 Task: For heading  Tahoma with underline.  font size for heading20,  'Change the font style of data to'Arial.  and font size to 12,  Change the alignment of both headline & data to Align left.  In the sheet  Financial Management Tracker
Action: Mouse moved to (129, 51)
Screenshot: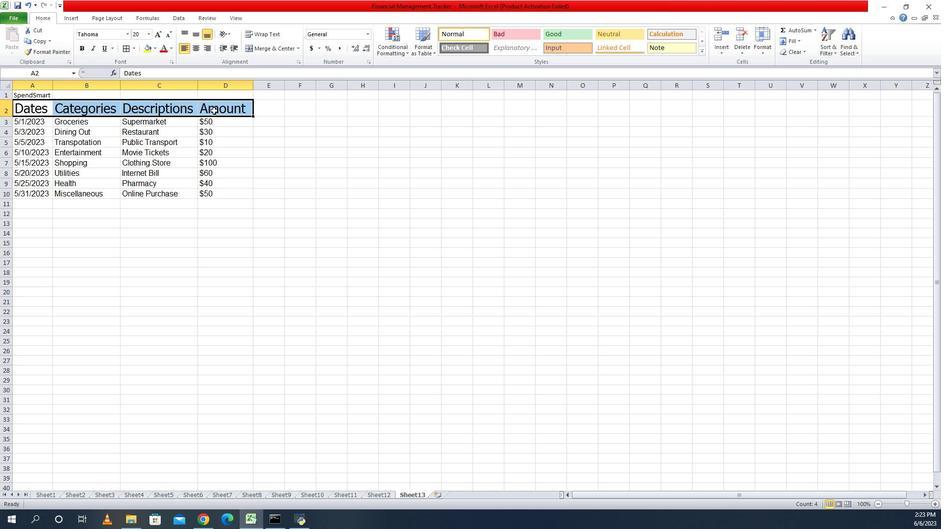 
Action: Mouse pressed left at (129, 51)
Screenshot: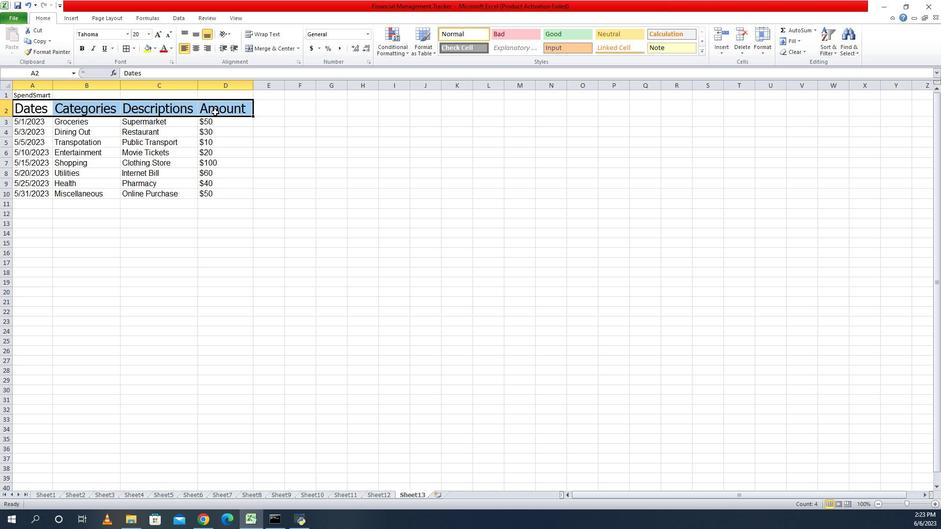 
Action: Mouse pressed left at (129, 51)
Screenshot: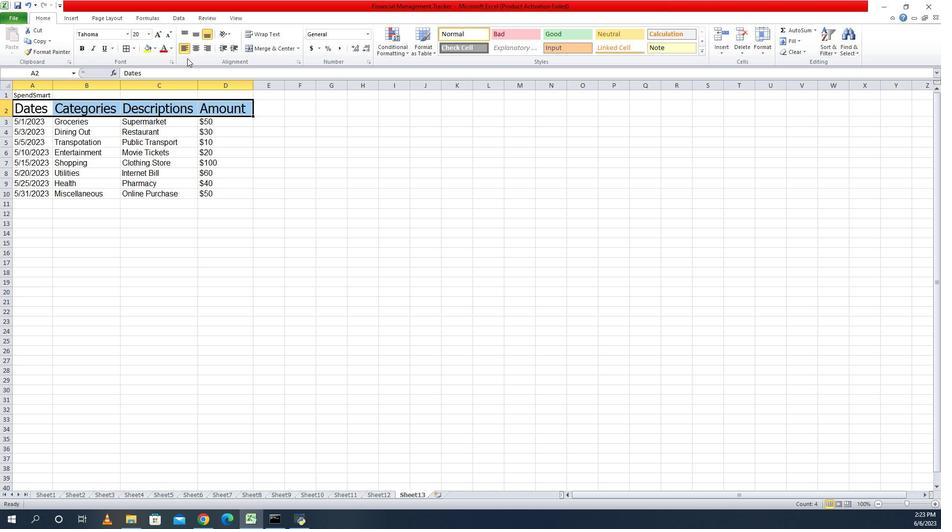 
Action: Mouse moved to (101, 51)
Screenshot: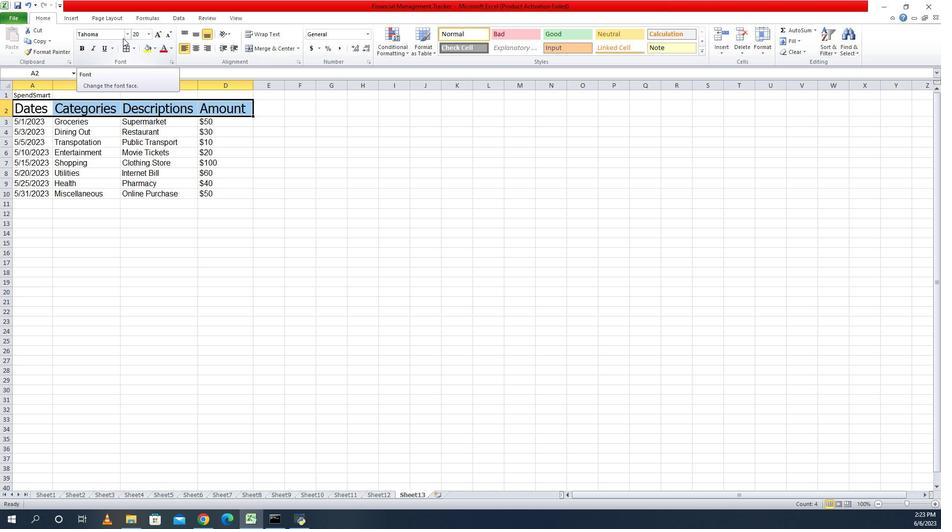 
Action: Mouse pressed left at (124, 51)
Screenshot: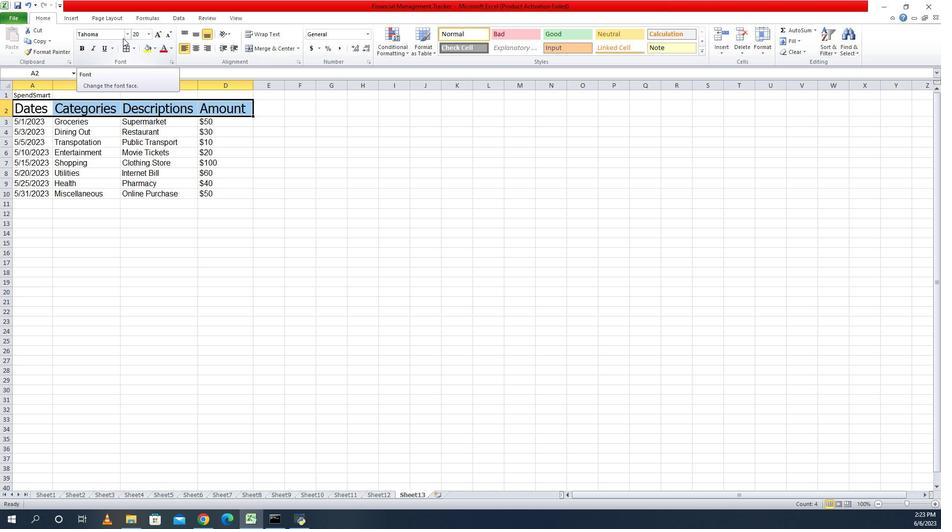 
Action: Mouse moved to (123, 51)
Screenshot: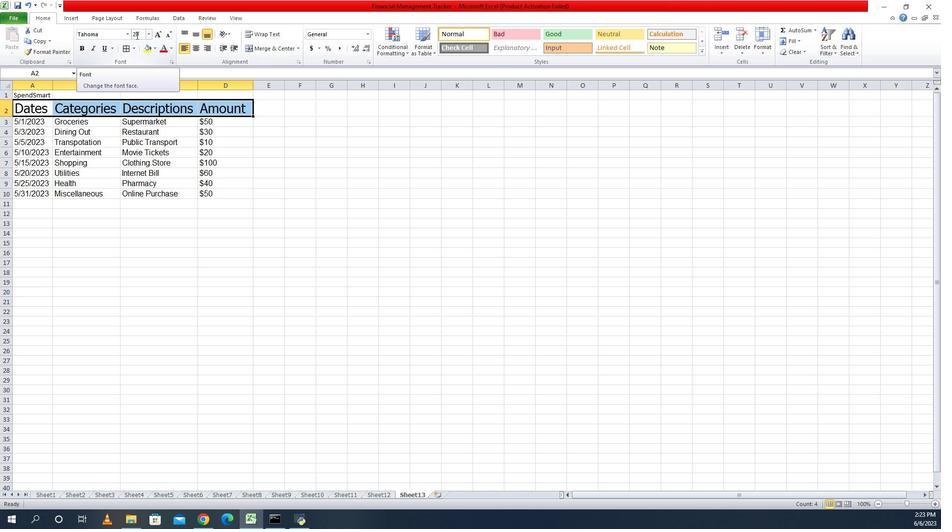 
Action: Mouse pressed left at (123, 51)
Screenshot: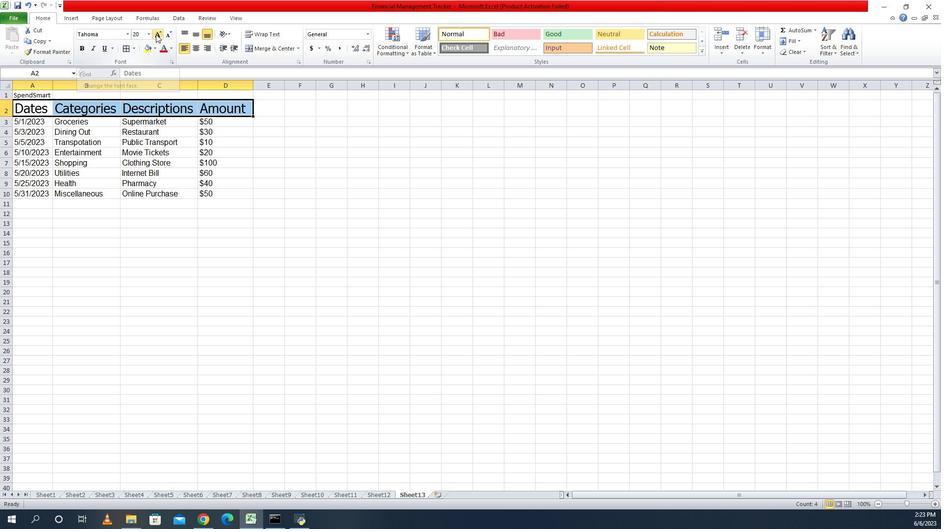 
Action: Mouse moved to (102, 51)
Screenshot: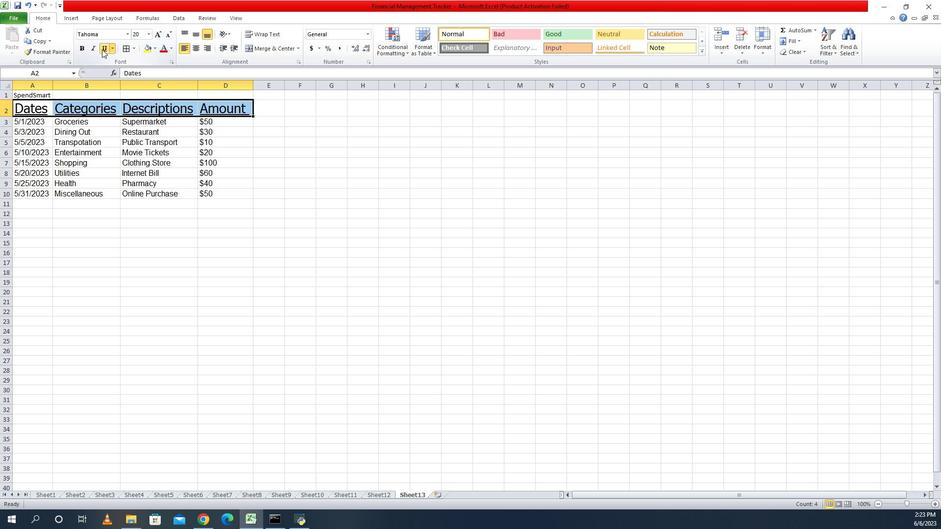 
Action: Mouse pressed left at (102, 51)
Screenshot: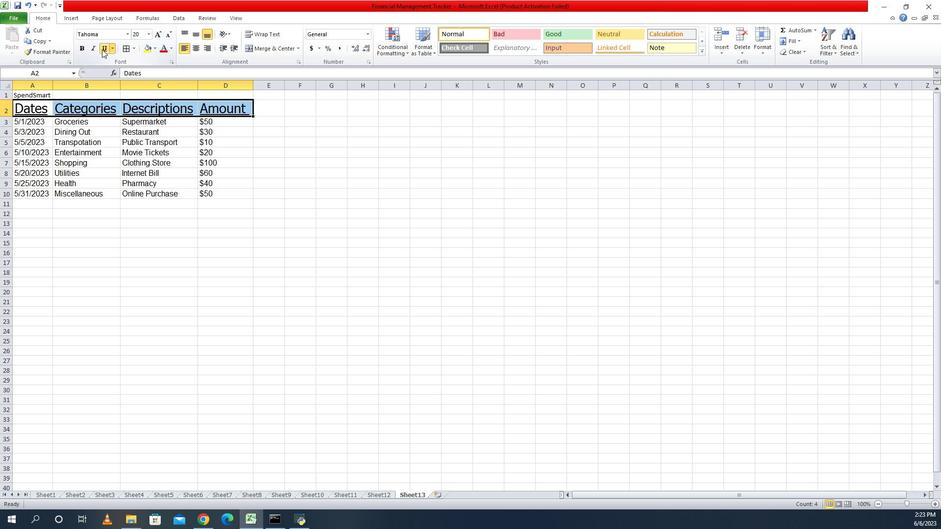 
Action: Mouse moved to (102, 51)
Screenshot: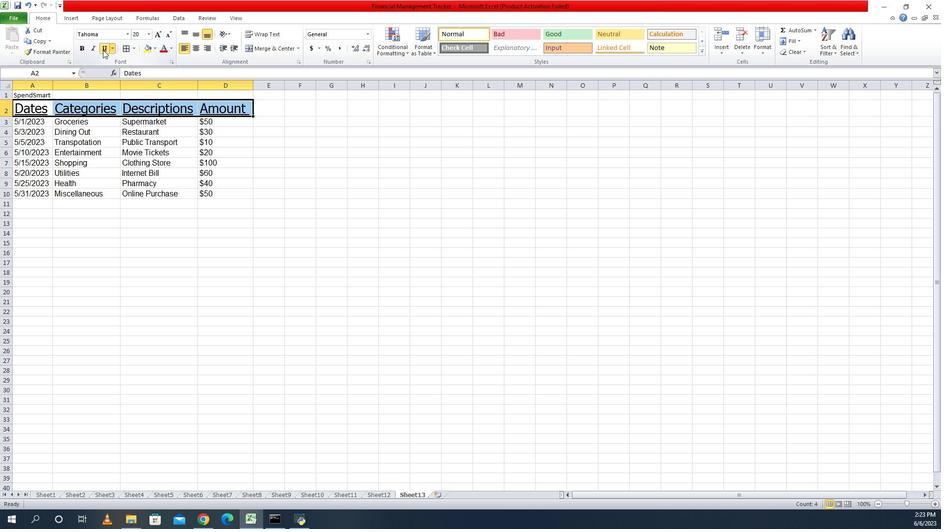 
Action: Key pressed ta<Key.enter>
Screenshot: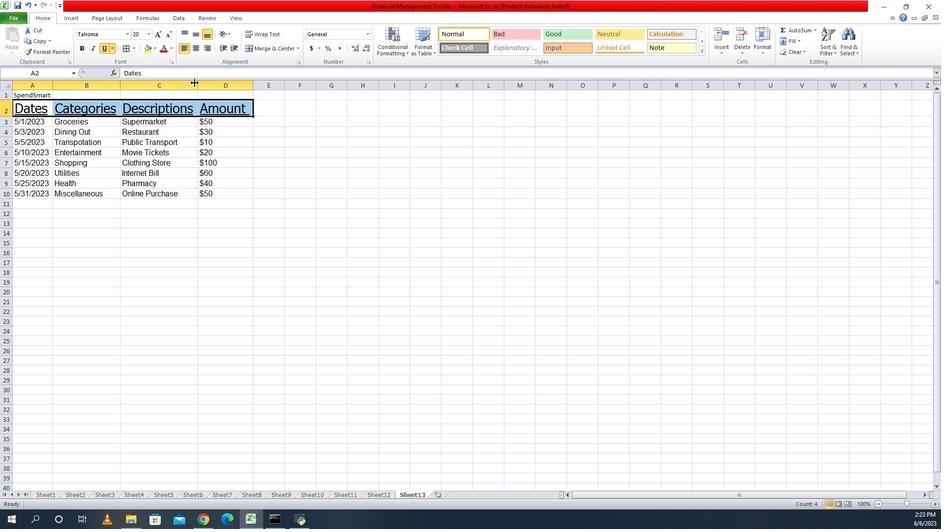 
Action: Mouse moved to (129, 51)
Screenshot: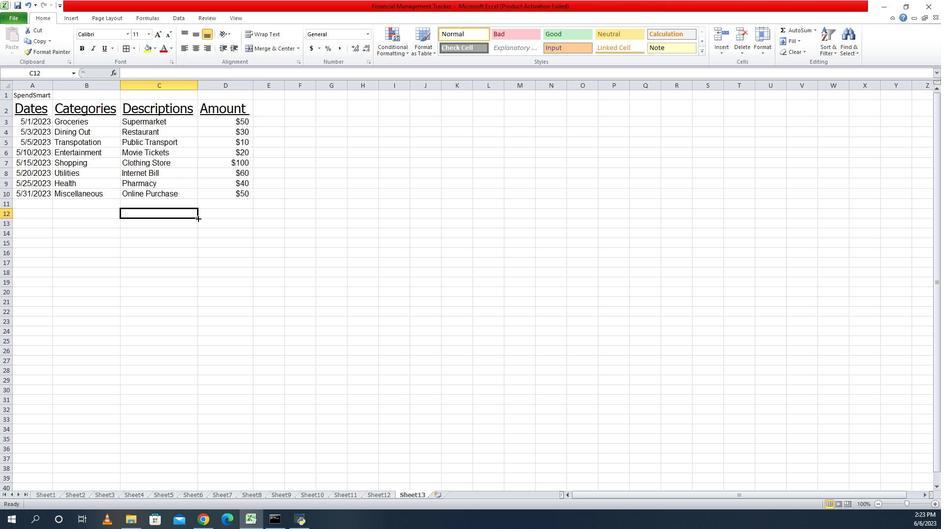 
Action: Mouse pressed left at (129, 51)
Screenshot: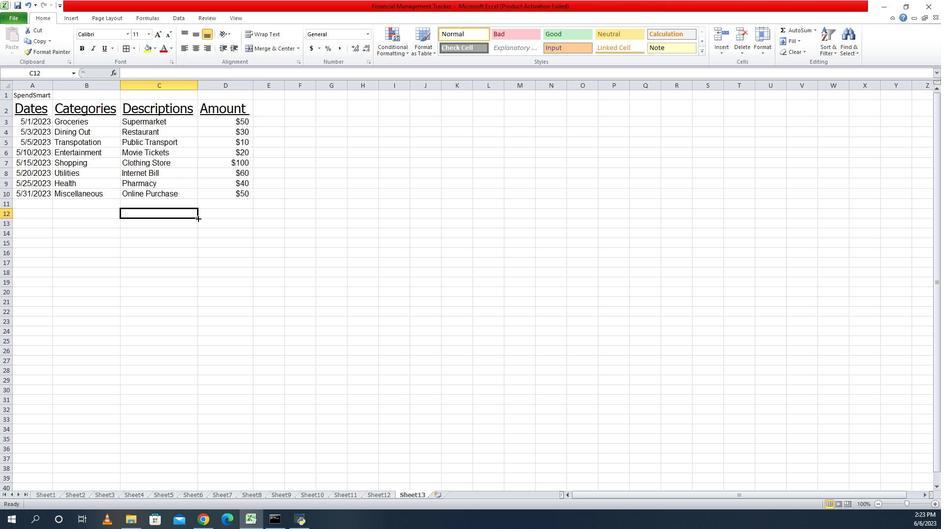
Action: Mouse moved to (94, 51)
Screenshot: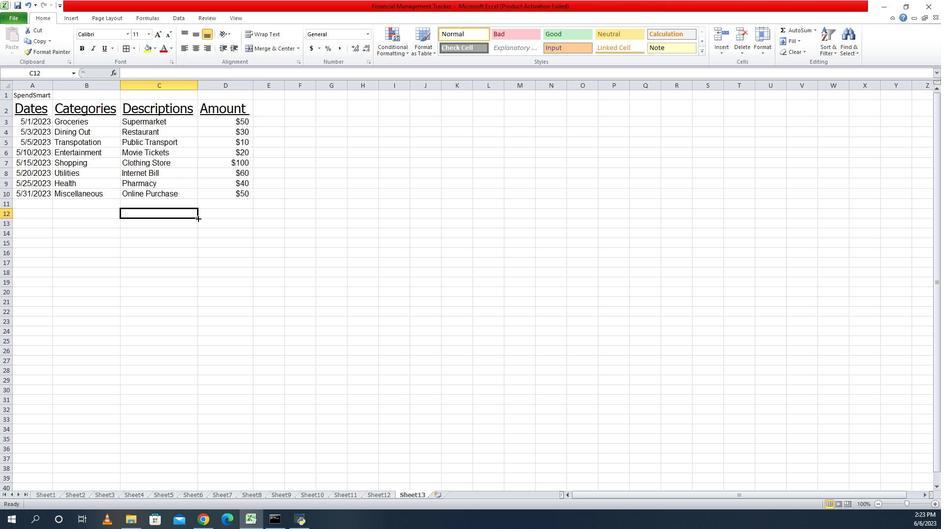 
Action: Mouse pressed left at (94, 51)
Screenshot: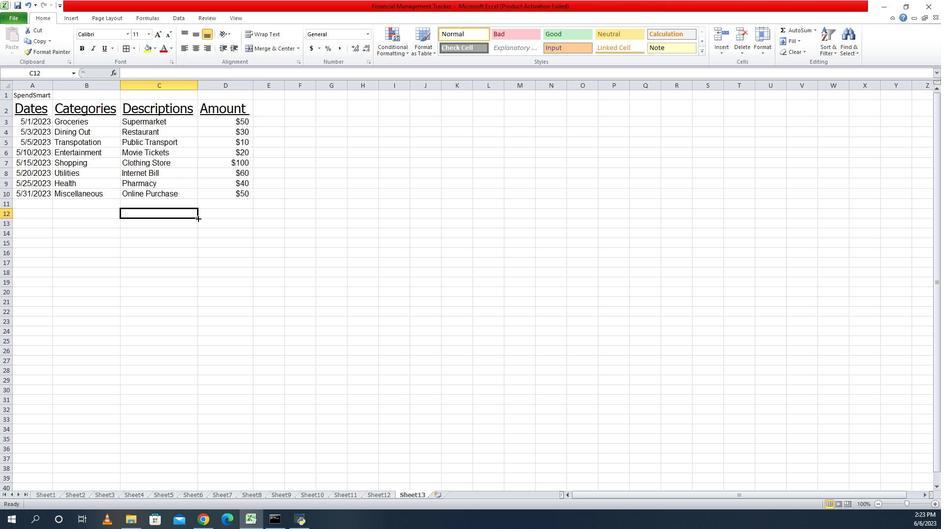 
Action: Mouse moved to (96, 51)
Screenshot: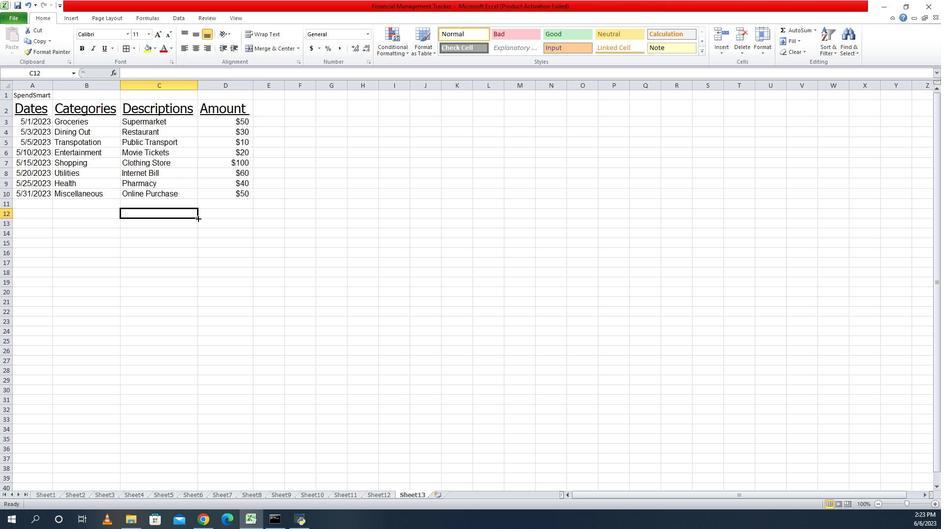 
Action: Mouse pressed left at (96, 51)
Screenshot: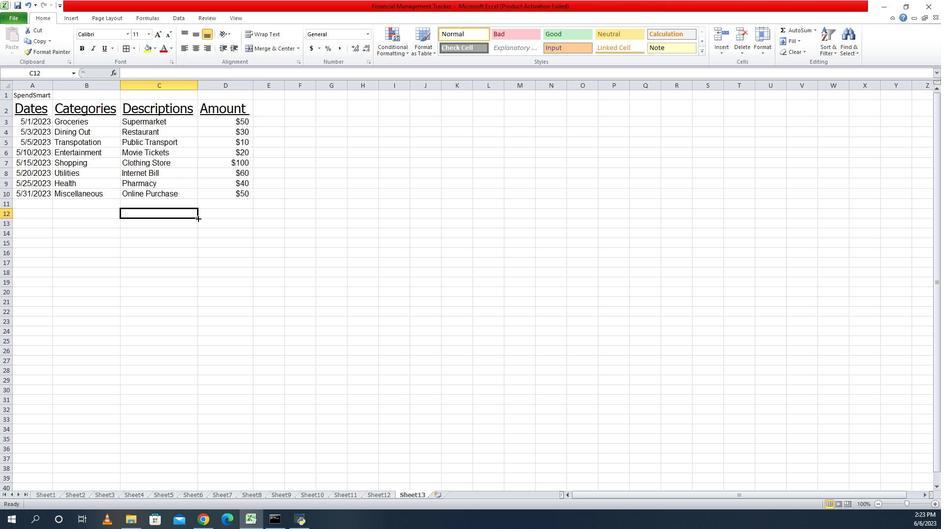 
Action: Mouse moved to (88, 51)
Screenshot: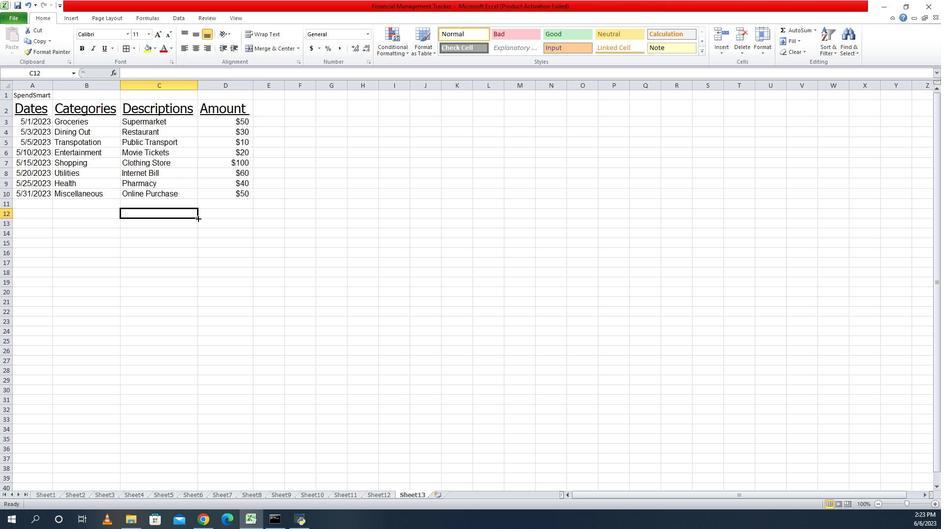 
Action: Mouse pressed left at (88, 51)
Screenshot: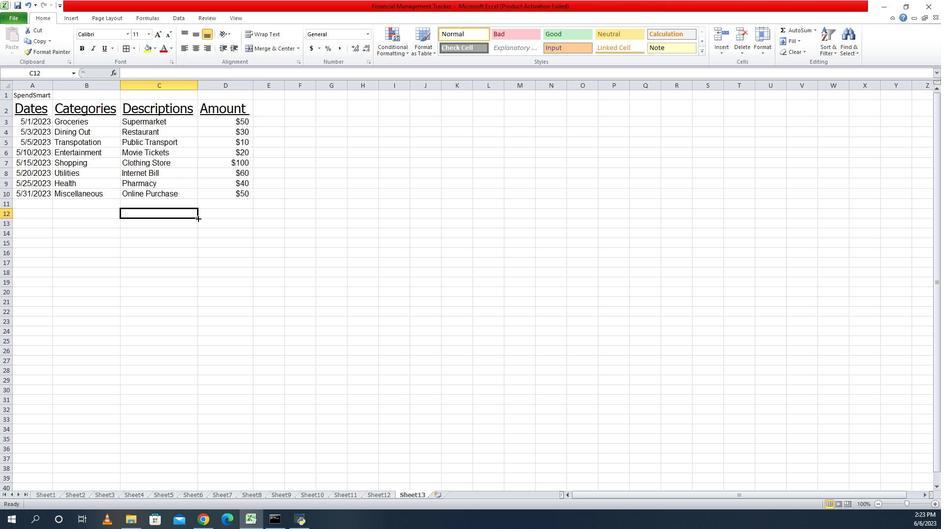 
Action: Mouse moved to (90, 51)
Screenshot: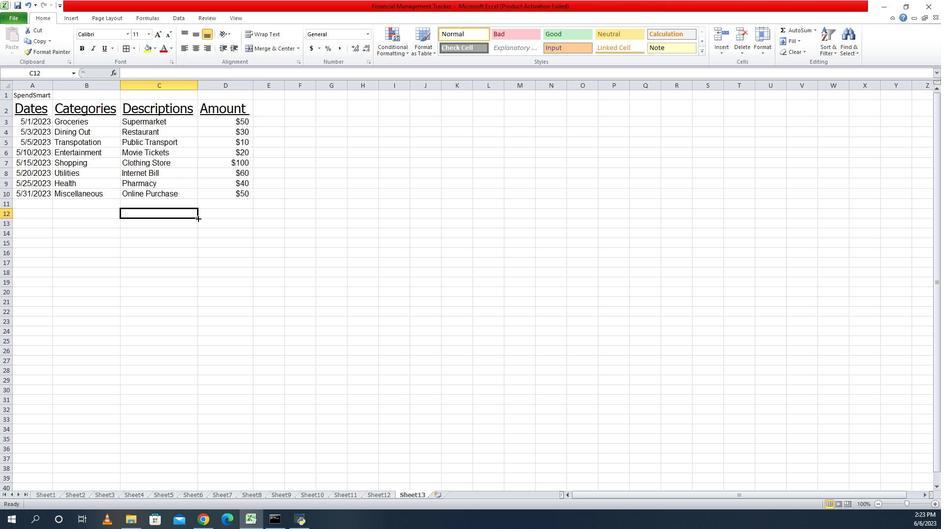 
Action: Mouse pressed left at (90, 51)
Screenshot: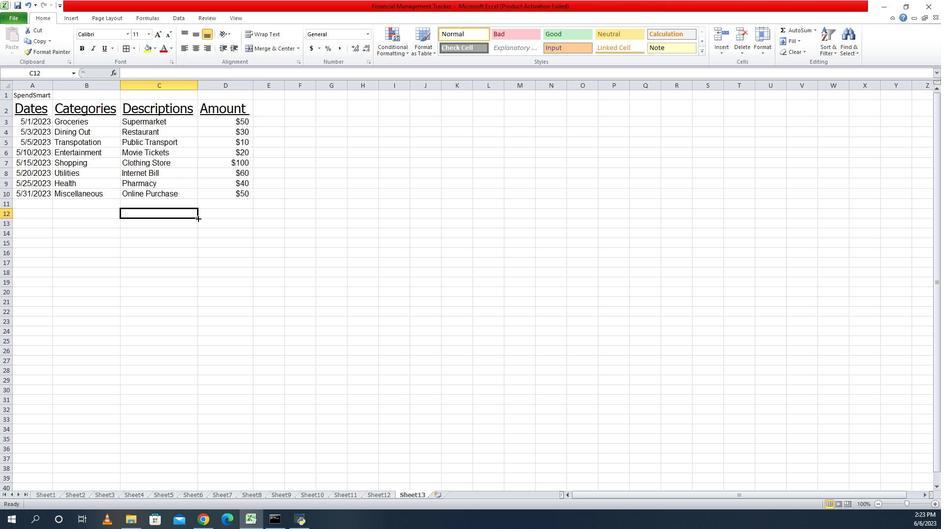 
Action: Mouse moved to (120, 51)
Screenshot: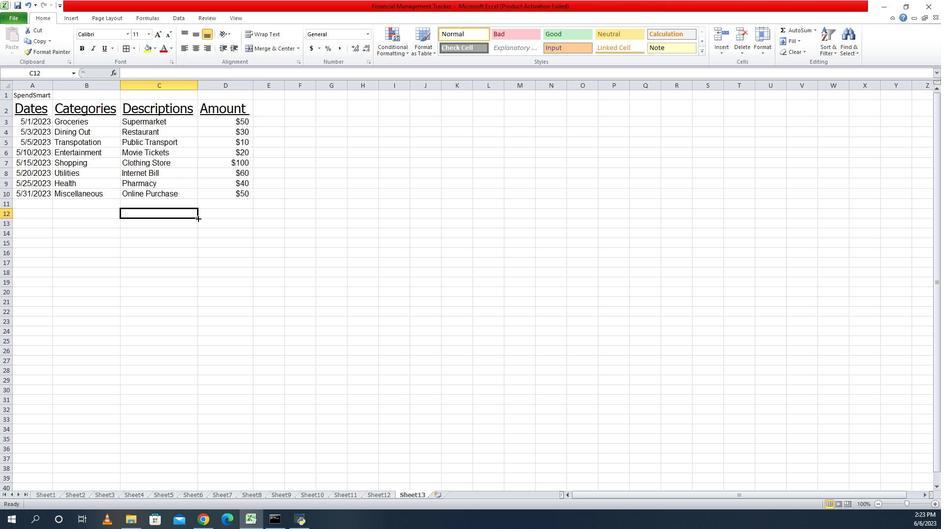
Action: Mouse pressed left at (120, 51)
Screenshot: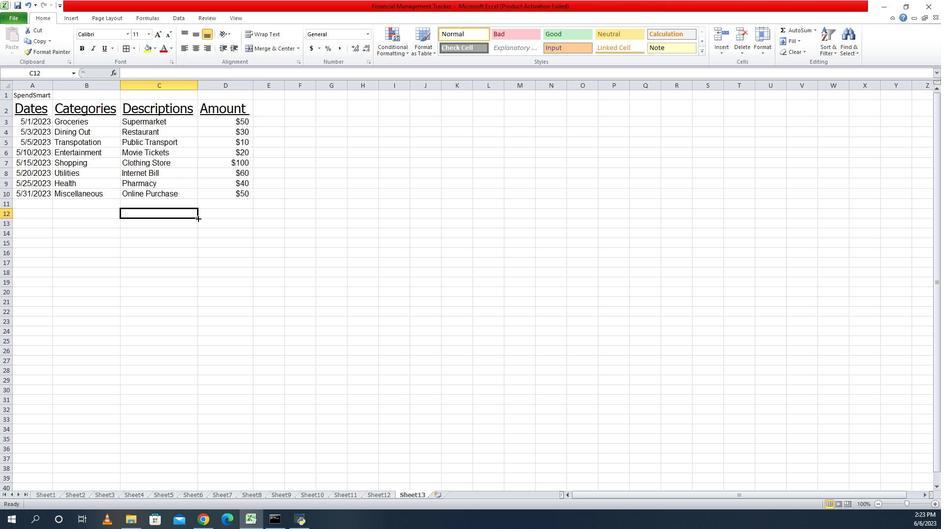 
Action: Mouse moved to (76, 51)
Screenshot: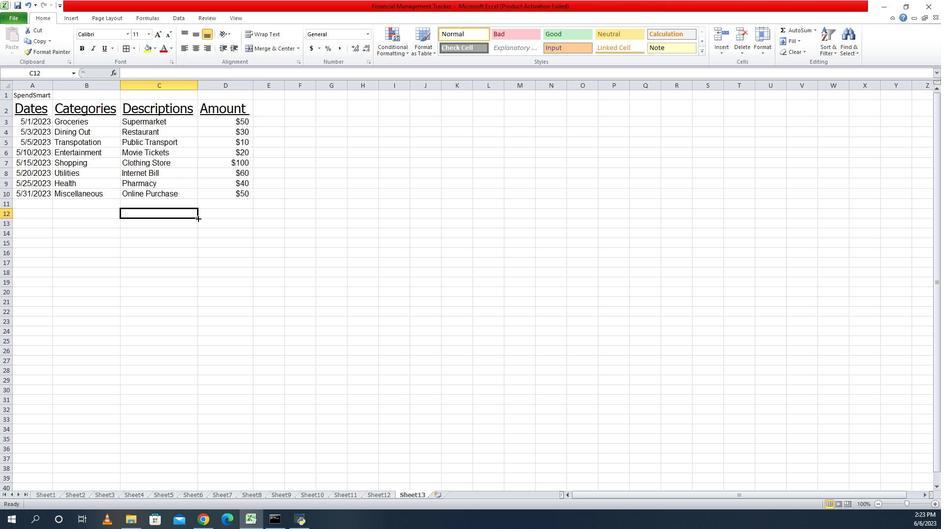 
Action: Mouse pressed left at (76, 51)
Screenshot: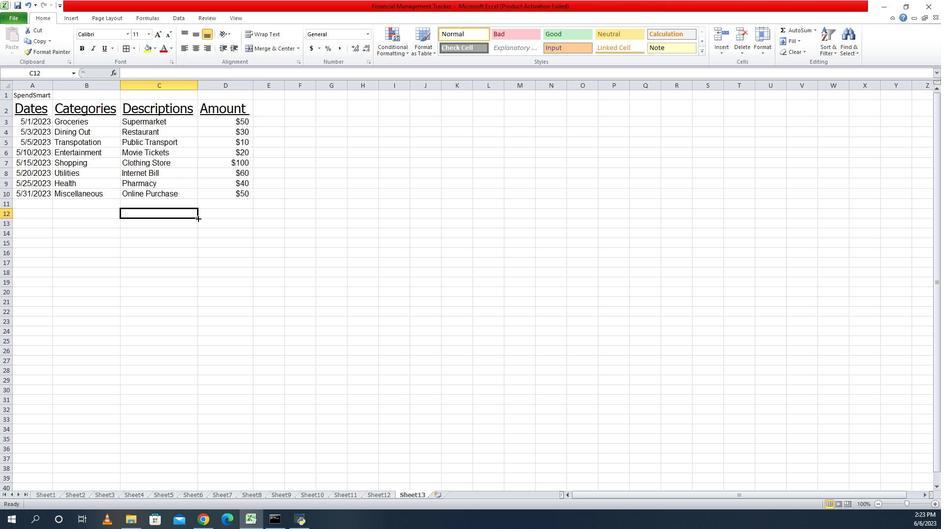 
Action: Mouse moved to (44, 50)
Screenshot: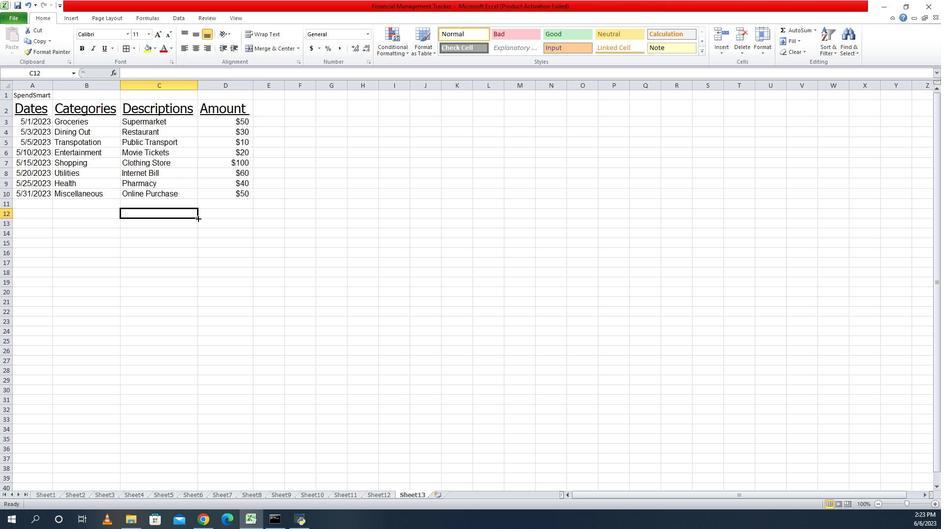 
Action: Mouse pressed left at (44, 50)
Screenshot: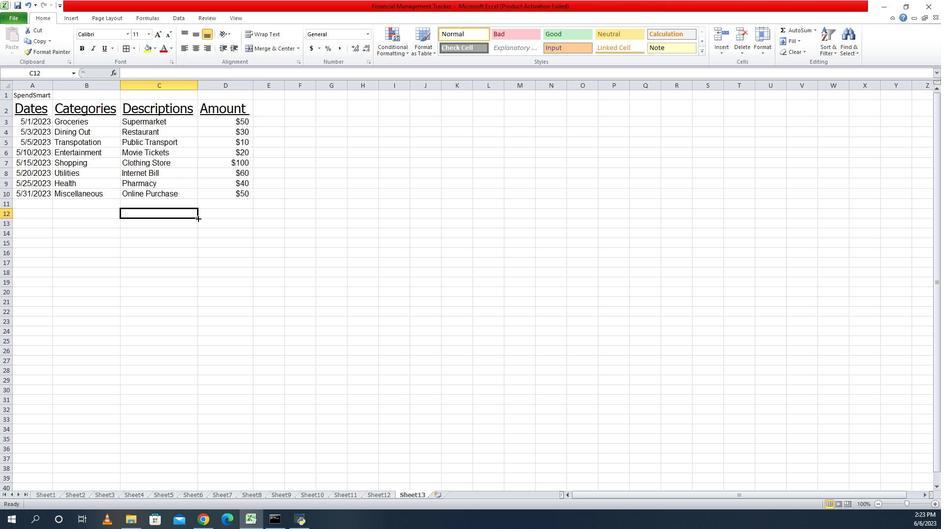 
Action: Mouse moved to (123, 51)
Screenshot: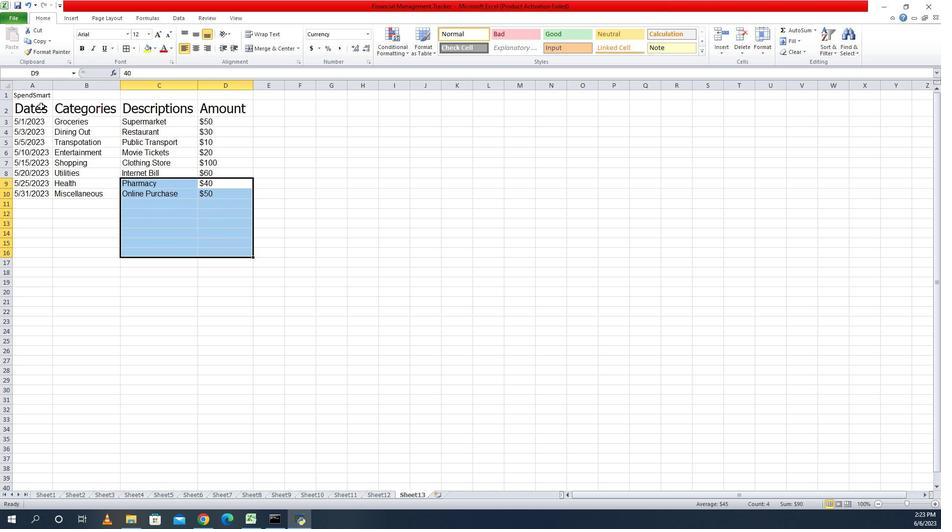 
Action: Mouse pressed left at (123, 51)
Screenshot: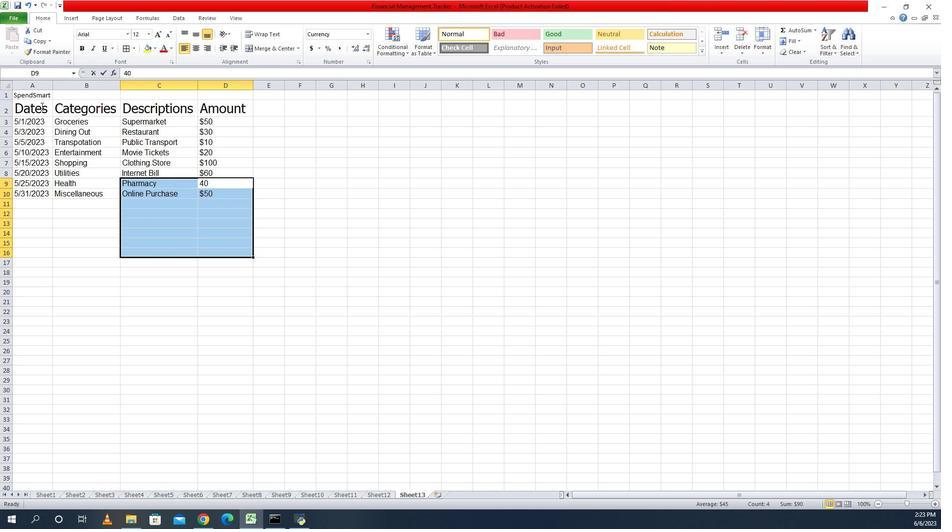 
Action: Mouse moved to (120, 51)
Screenshot: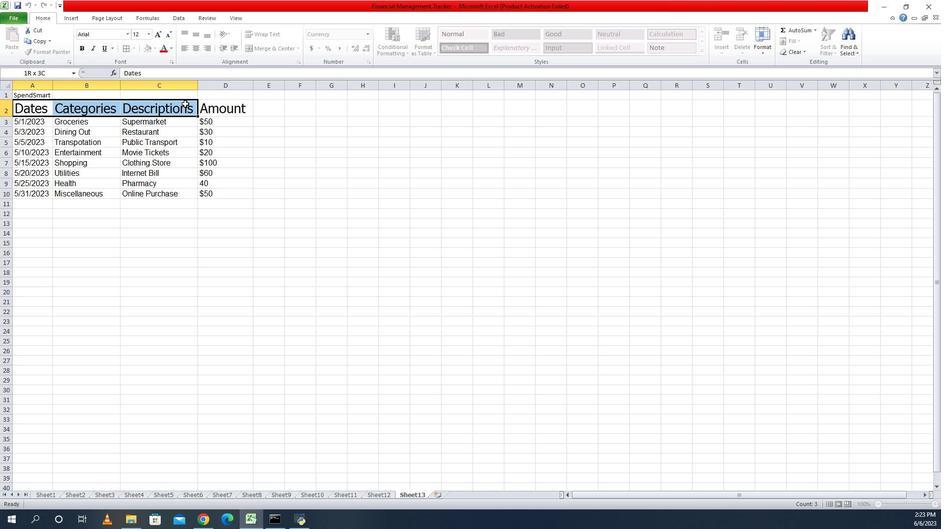 
Action: Mouse pressed left at (120, 51)
Screenshot: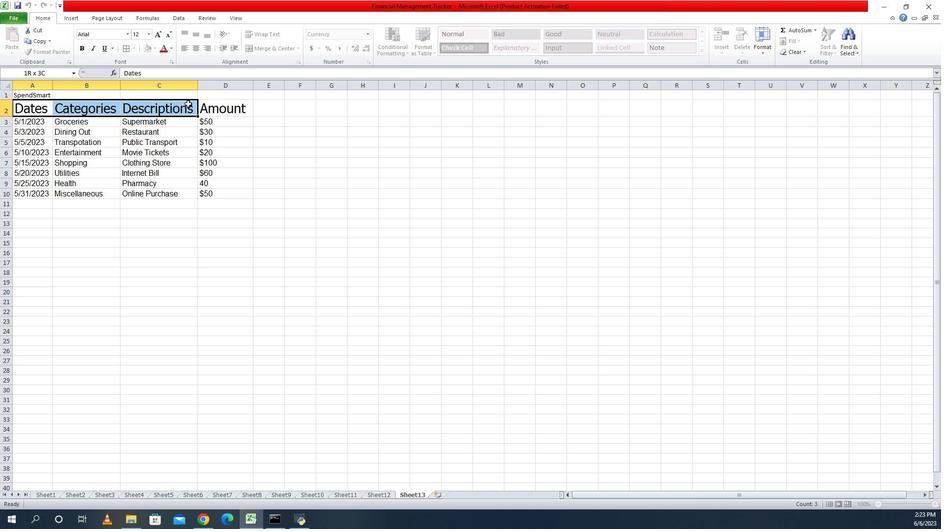 
Action: Mouse moved to (94, 50)
Screenshot: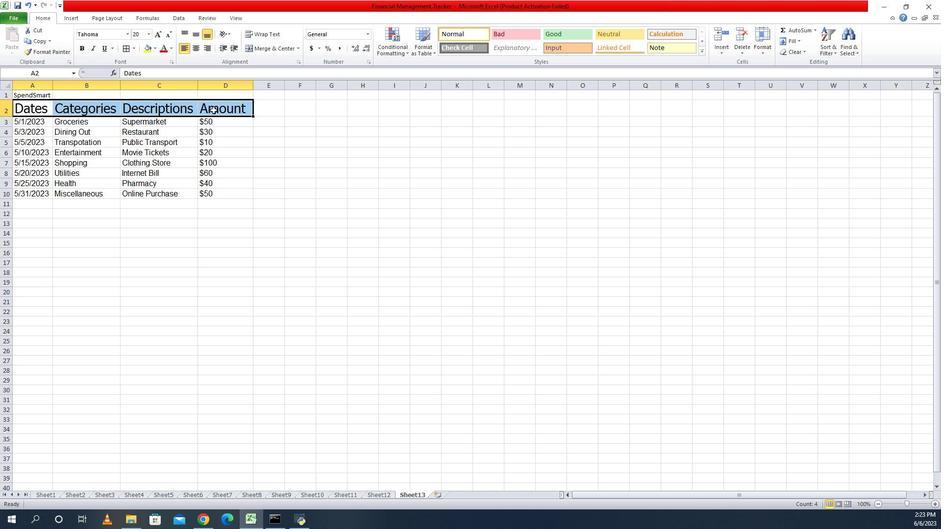 
Action: Mouse pressed left at (94, 50)
Screenshot: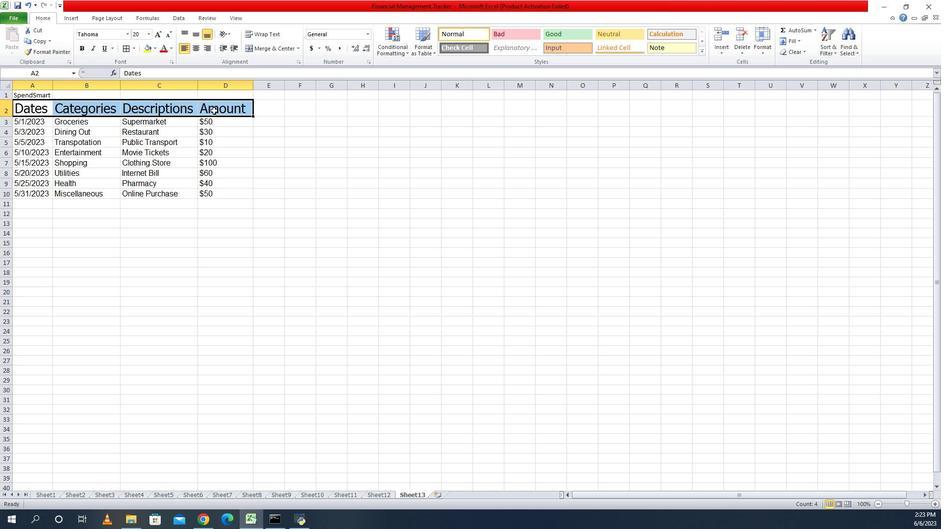 
Action: Mouse moved to (123, 51)
Screenshot: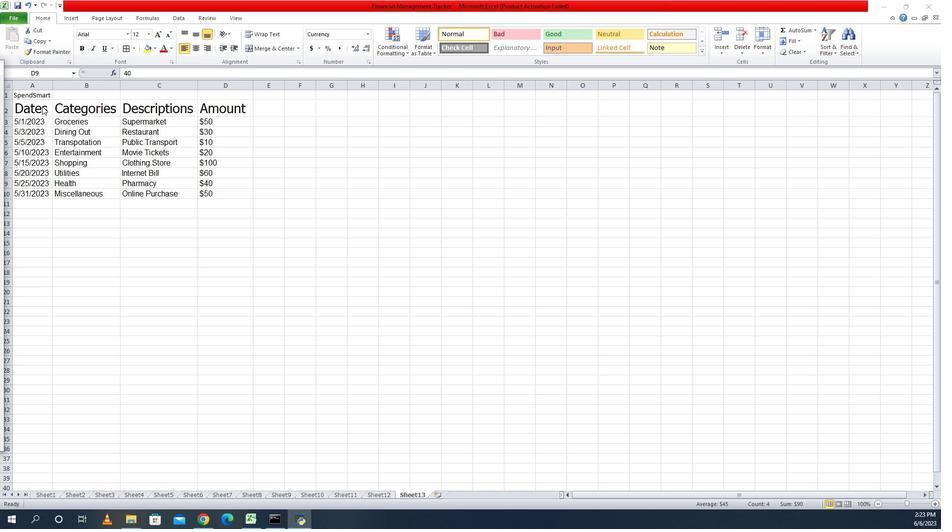 
Action: Mouse pressed left at (123, 51)
Screenshot: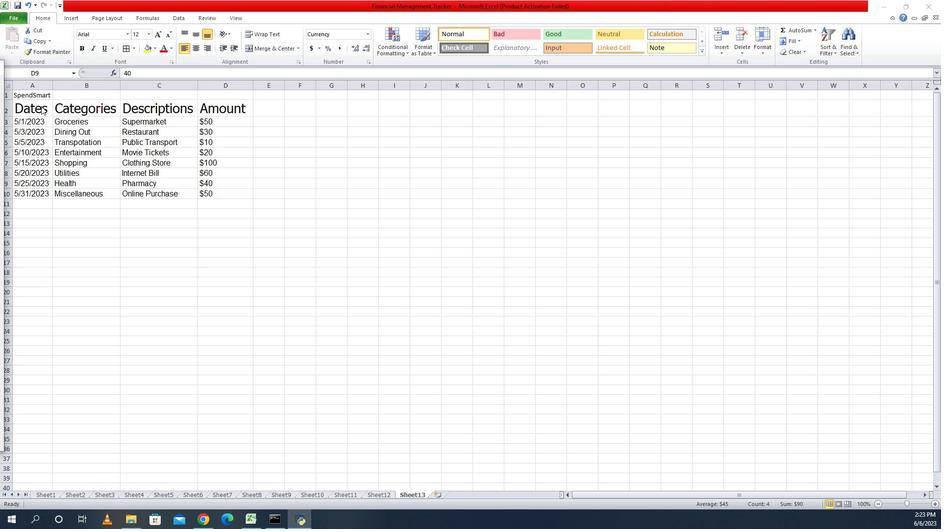 
Action: Mouse pressed left at (123, 51)
Screenshot: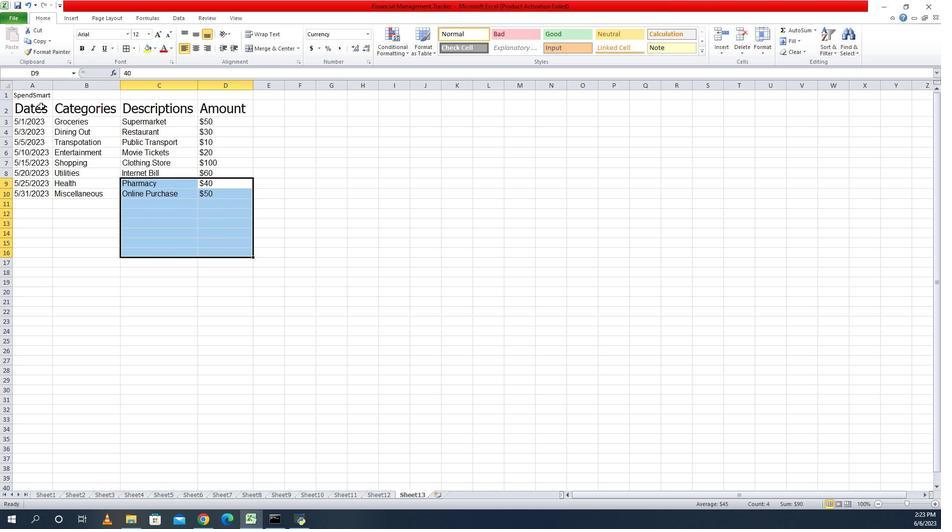 
Action: Mouse pressed left at (123, 51)
Screenshot: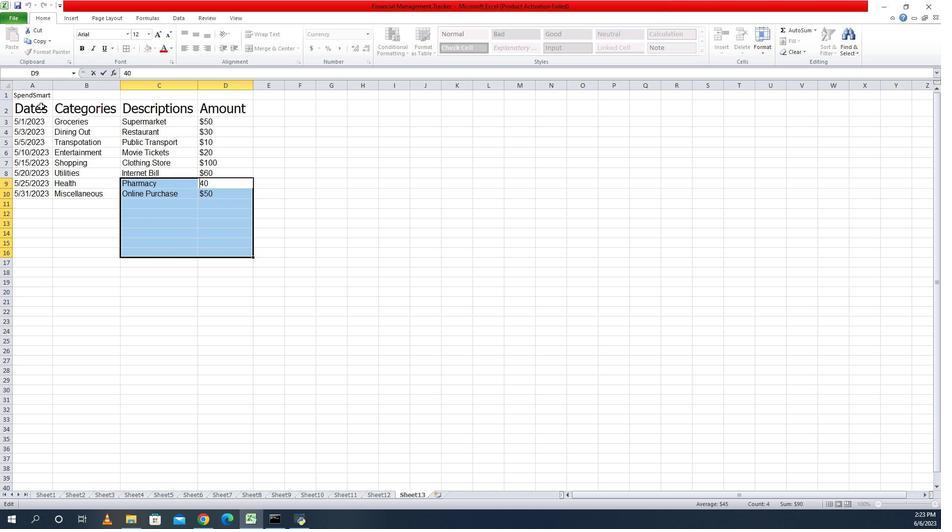 
Action: Mouse moved to (87, 51)
Screenshot: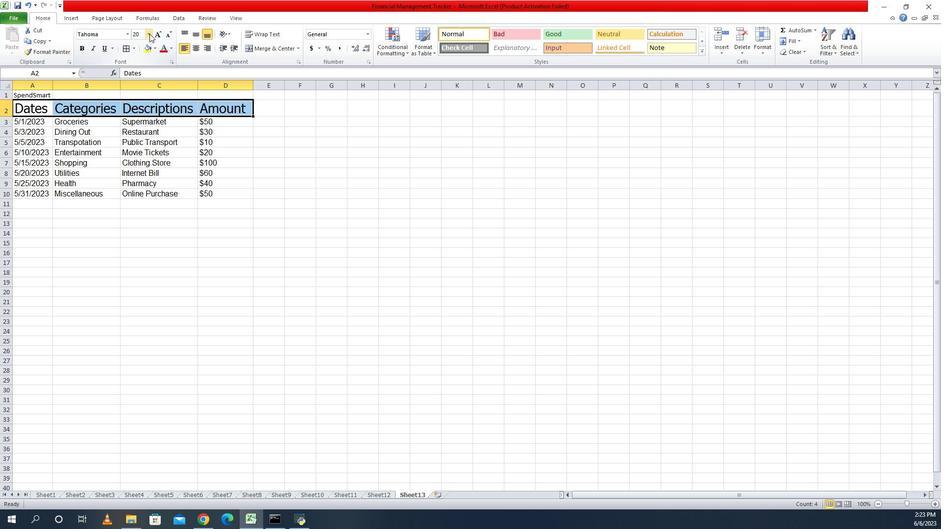 
Action: Mouse pressed left at (87, 51)
Screenshot: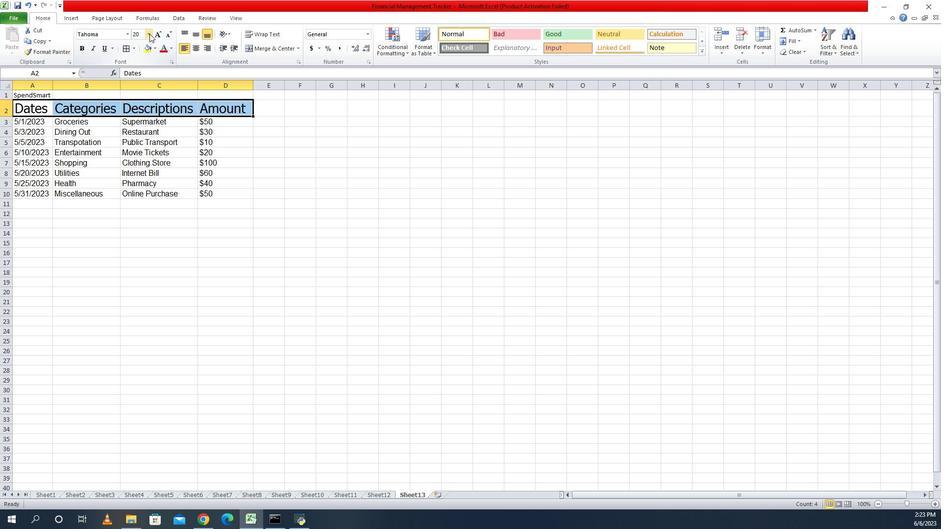 
Action: Mouse moved to (92, 51)
Screenshot: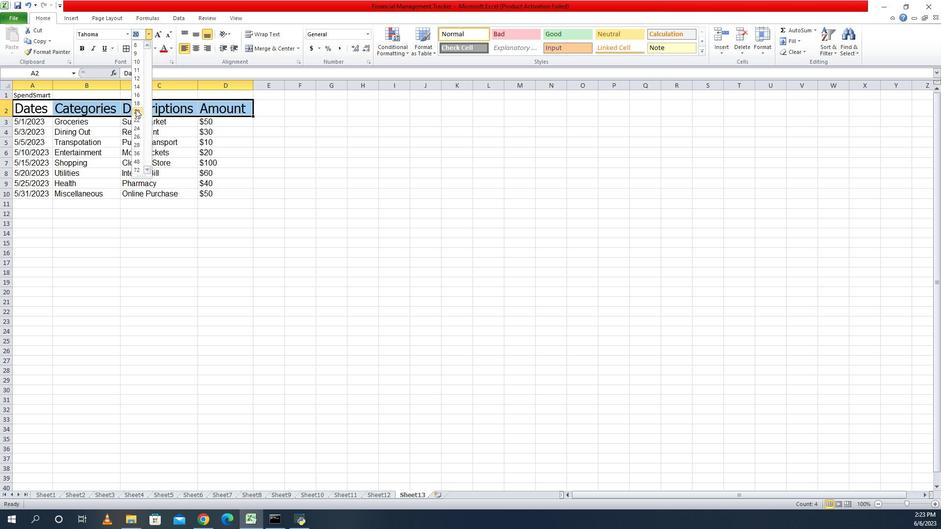
Action: Mouse pressed left at (92, 51)
Screenshot: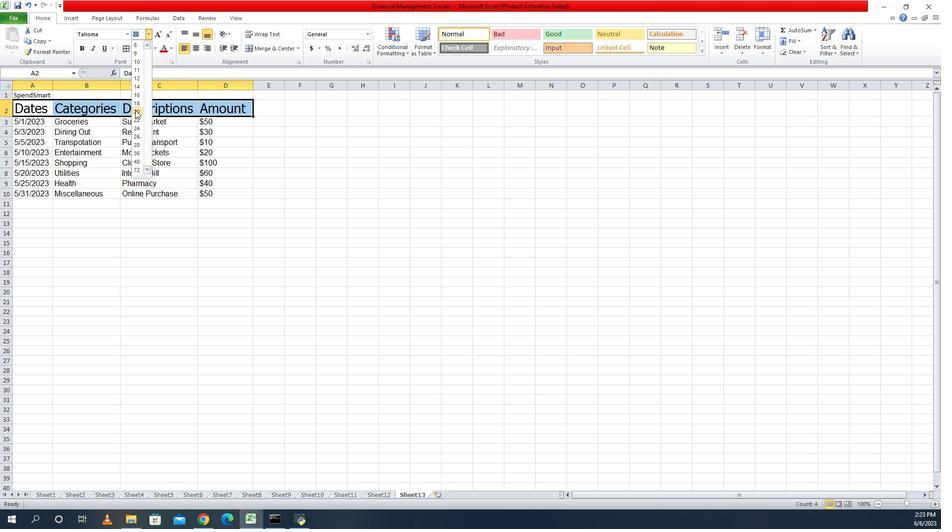 
Action: Mouse moved to (102, 51)
Screenshot: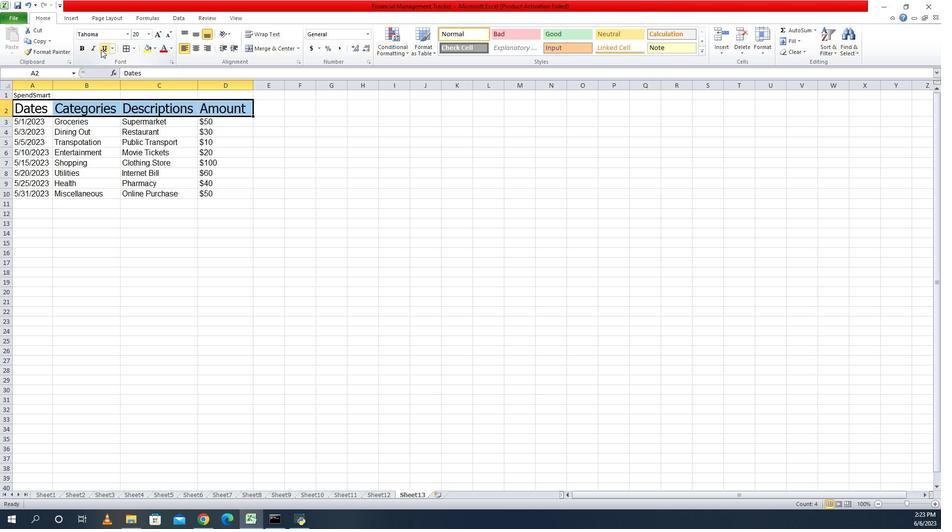 
Action: Mouse pressed left at (102, 51)
Screenshot: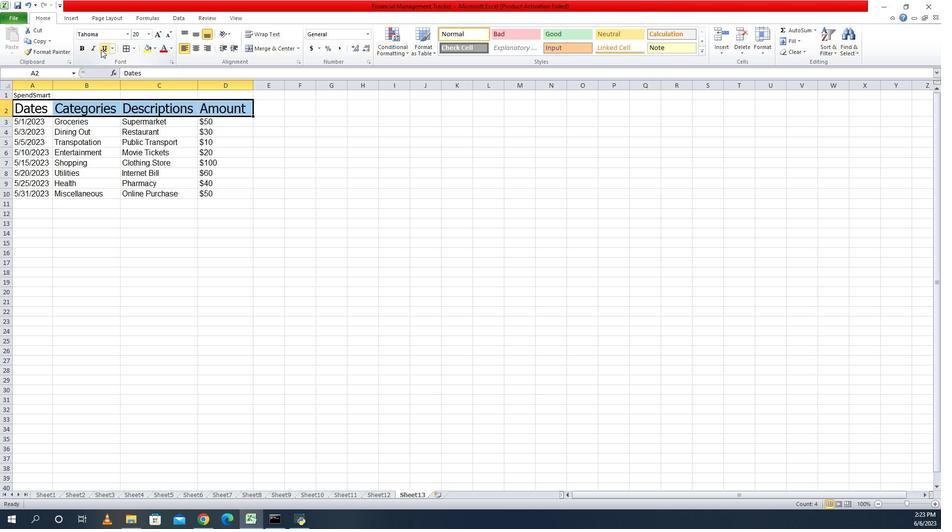 
Action: Mouse moved to (126, 51)
Screenshot: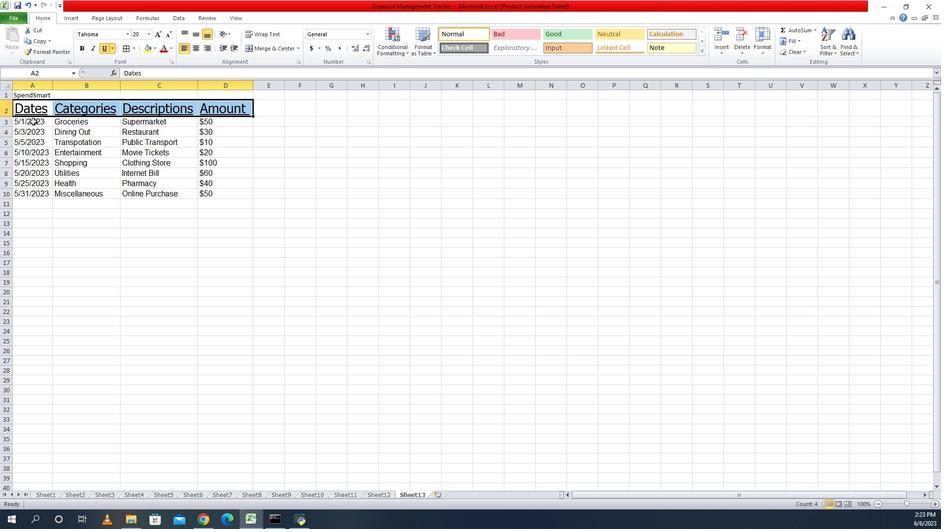 
Action: Mouse pressed left at (126, 51)
Screenshot: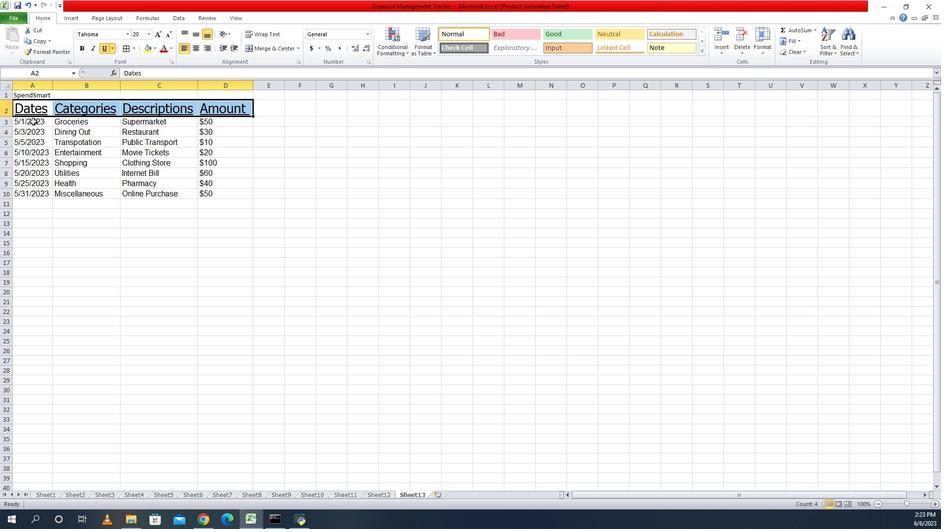 
Action: Mouse moved to (121, 51)
Screenshot: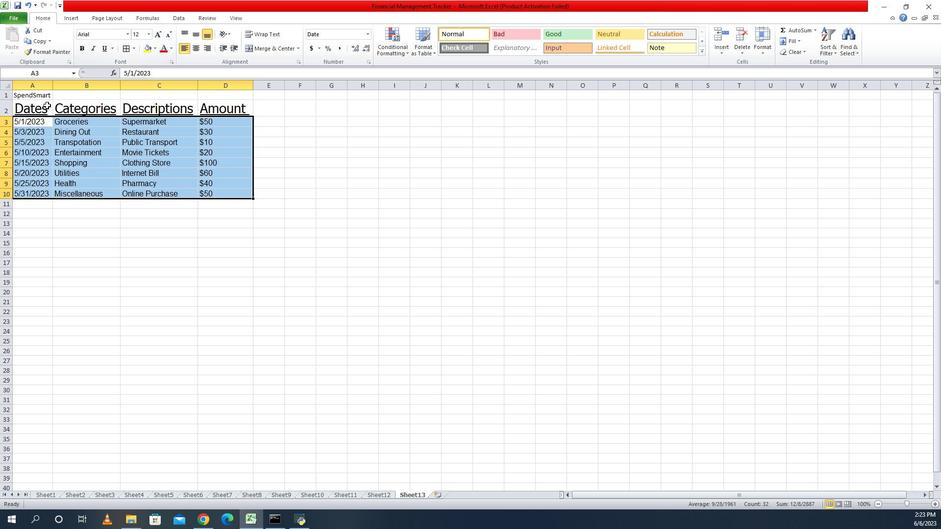 
Action: Mouse pressed left at (121, 51)
Screenshot: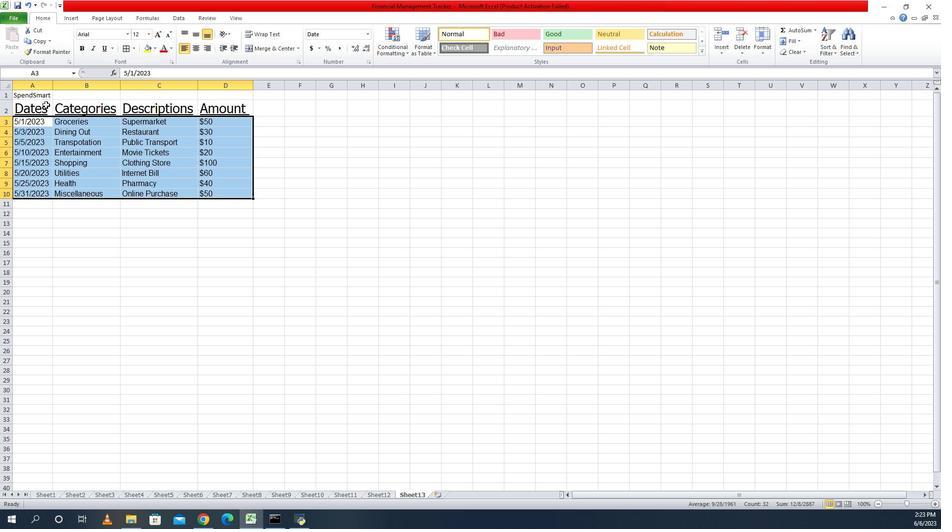 
Action: Mouse moved to (76, 51)
Screenshot: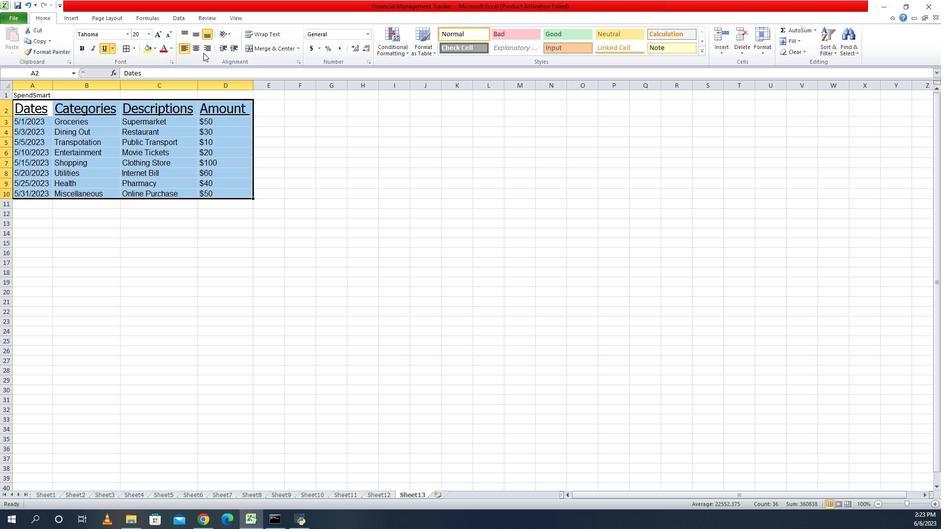 
Action: Mouse pressed left at (76, 51)
Screenshot: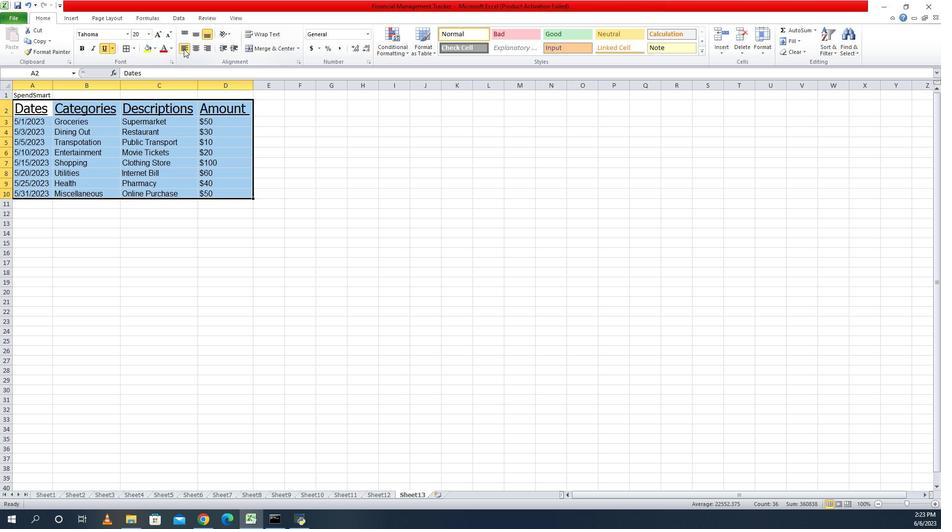 
Action: Mouse moved to (71, 50)
Screenshot: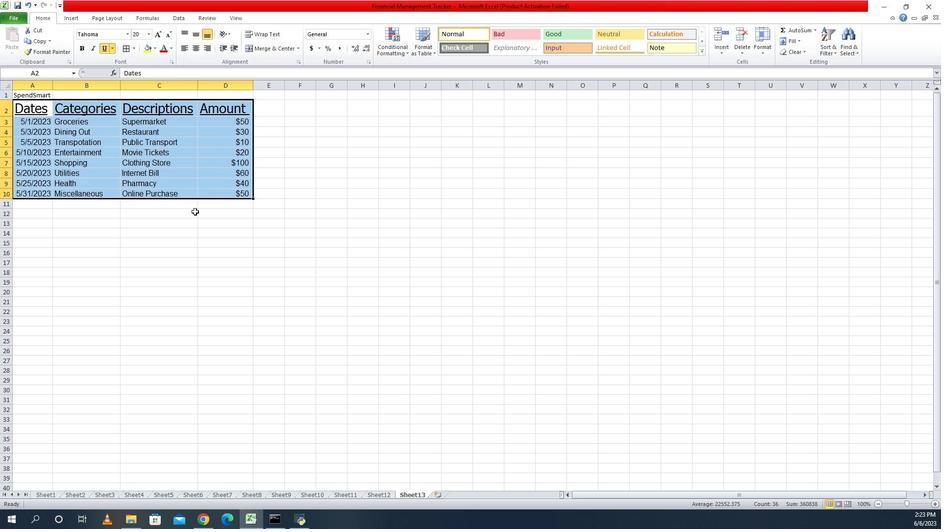 
Action: Mouse pressed left at (71, 50)
Screenshot: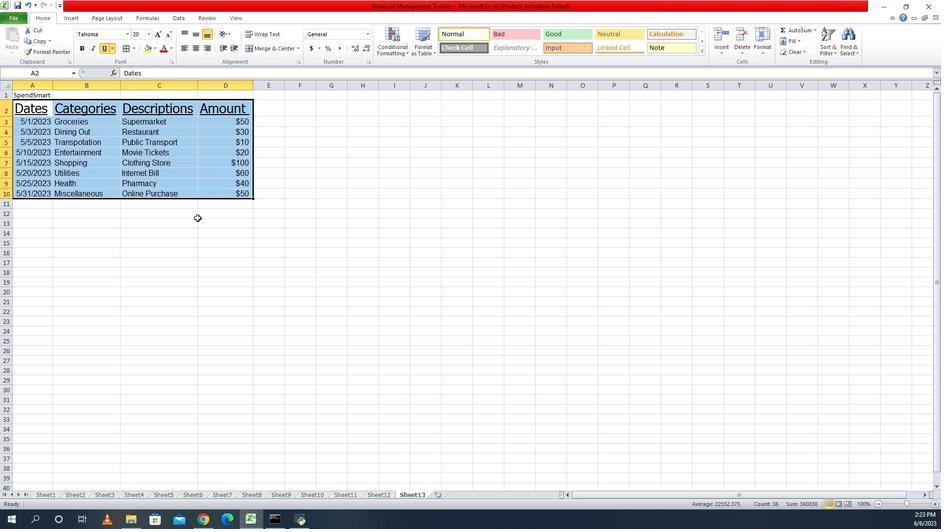 
